 Task: Add Bigelow Matcha Green Tea With Turmeric to the cart.
Action: Mouse pressed left at (14, 121)
Screenshot: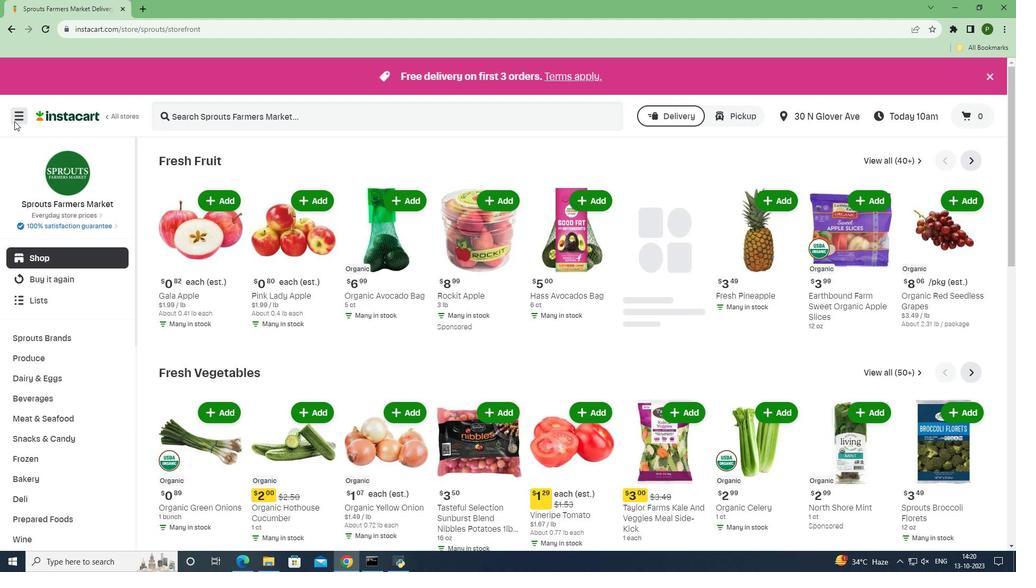 
Action: Mouse moved to (40, 286)
Screenshot: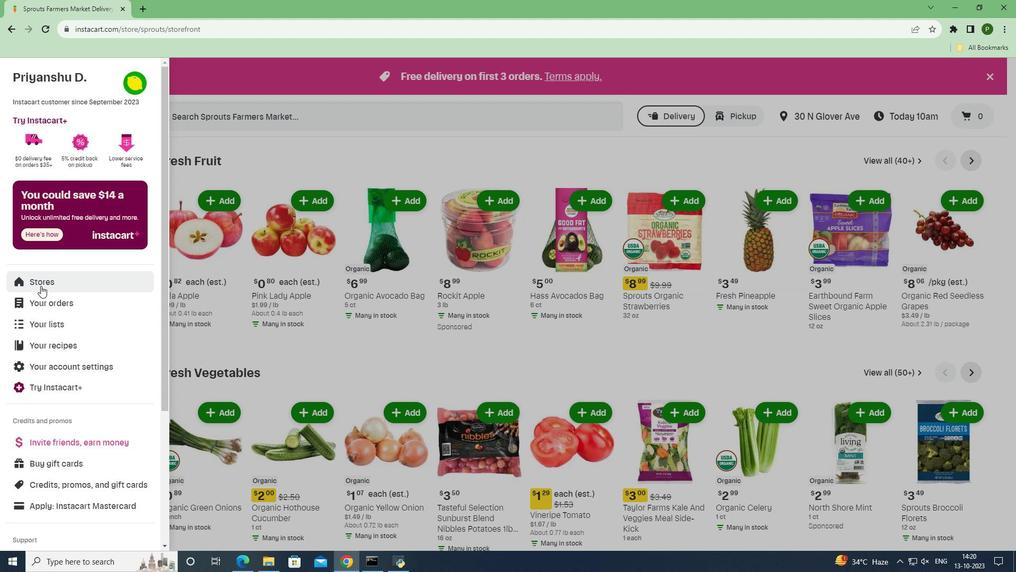 
Action: Mouse pressed left at (40, 286)
Screenshot: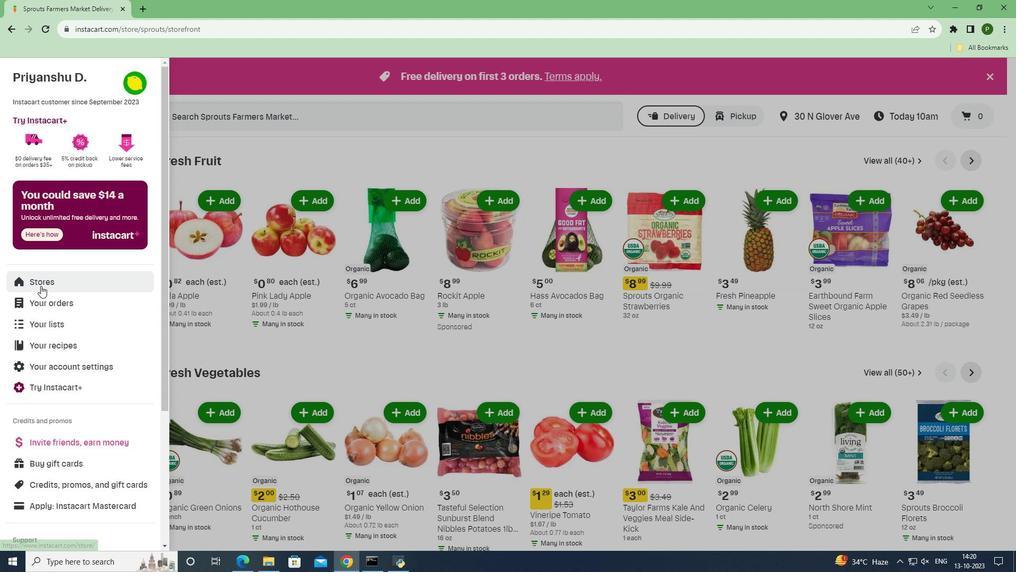 
Action: Mouse moved to (244, 122)
Screenshot: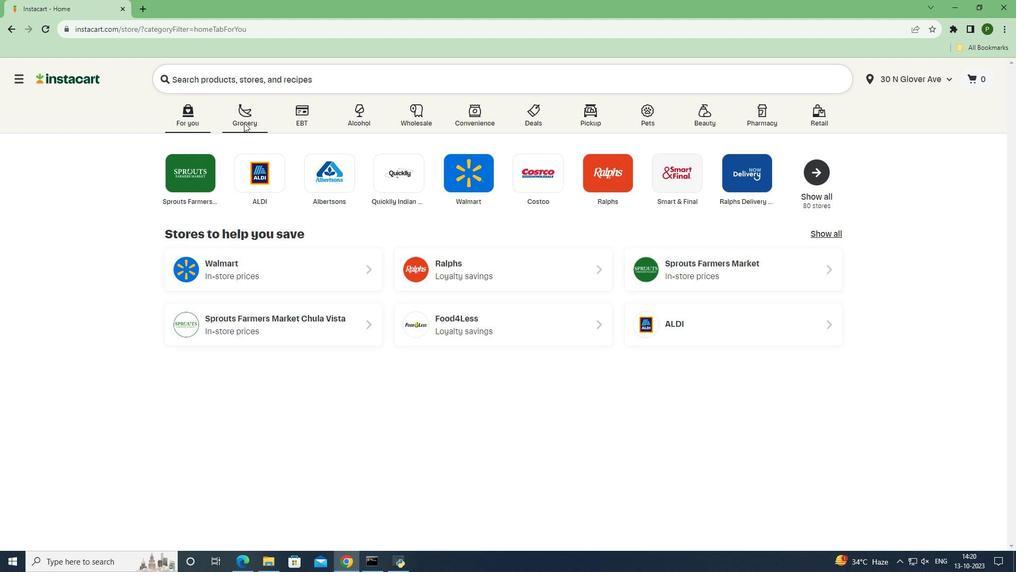 
Action: Mouse pressed left at (244, 122)
Screenshot: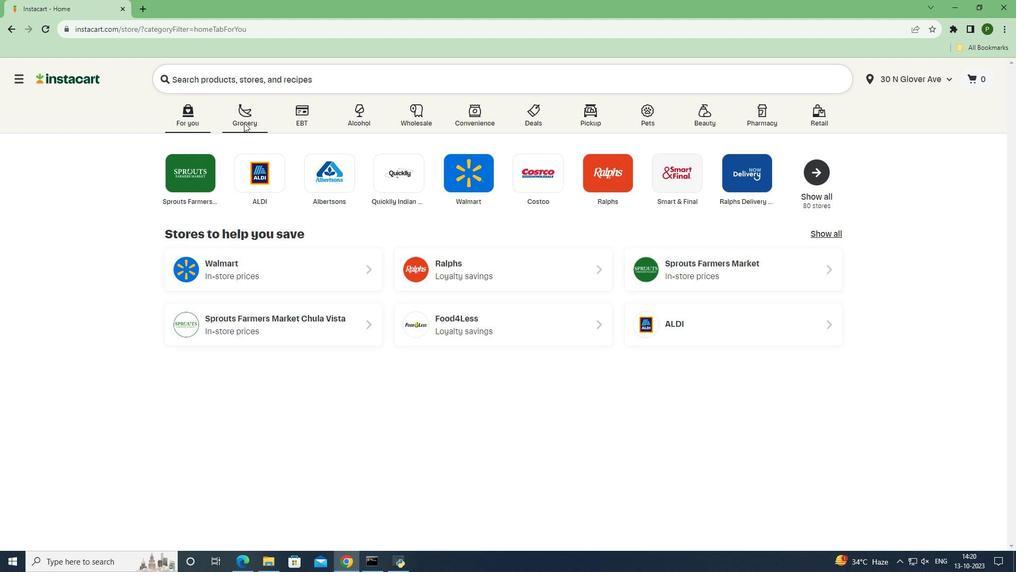 
Action: Mouse moved to (657, 240)
Screenshot: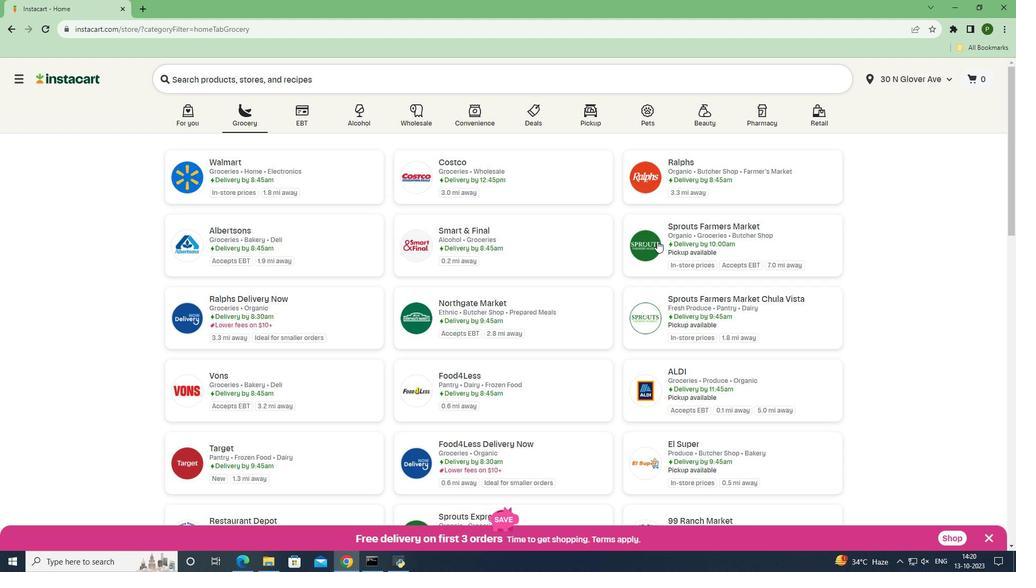 
Action: Mouse pressed left at (657, 240)
Screenshot: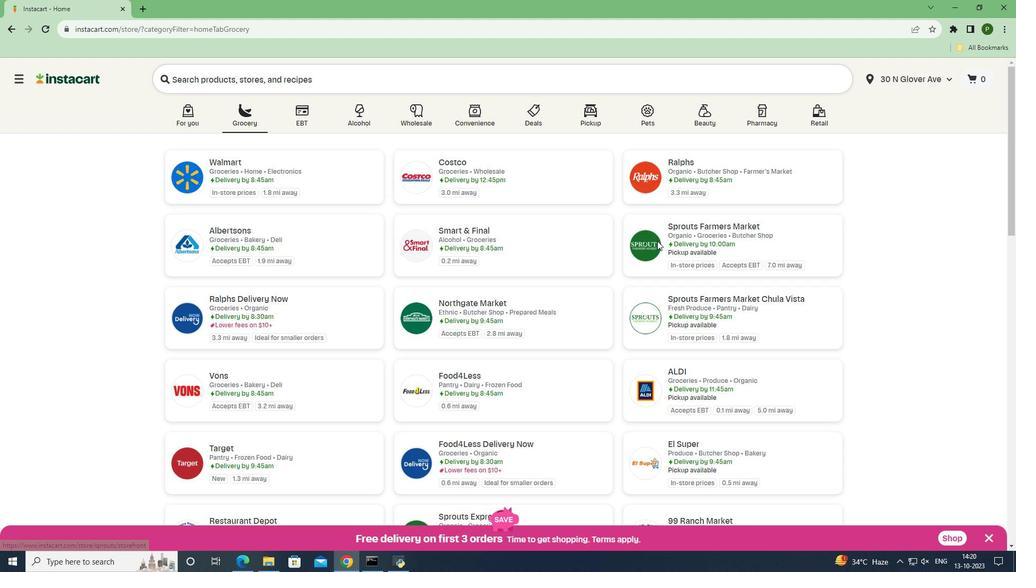 
Action: Mouse moved to (50, 395)
Screenshot: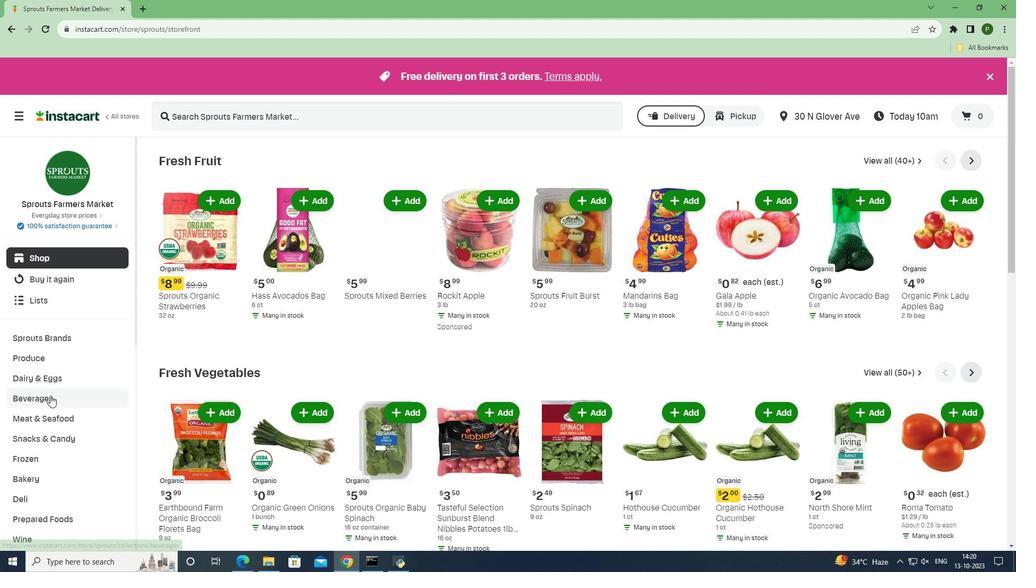 
Action: Mouse pressed left at (50, 395)
Screenshot: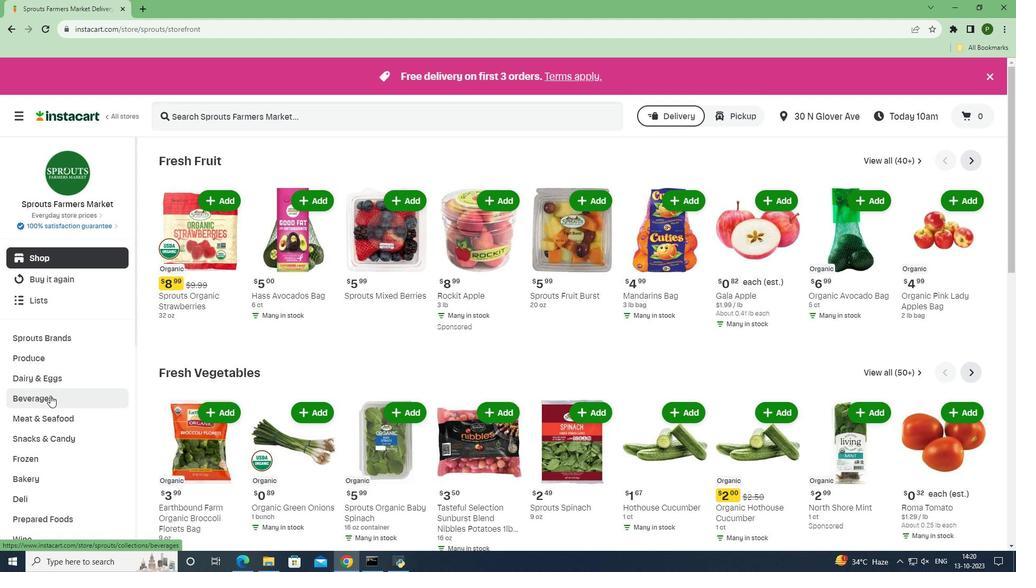 
Action: Mouse moved to (923, 185)
Screenshot: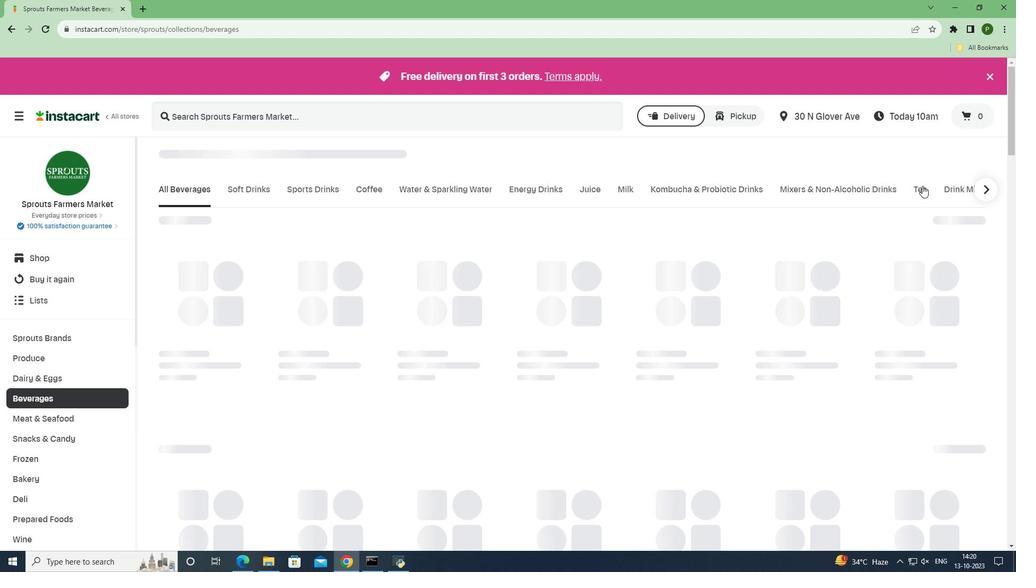 
Action: Mouse pressed left at (923, 185)
Screenshot: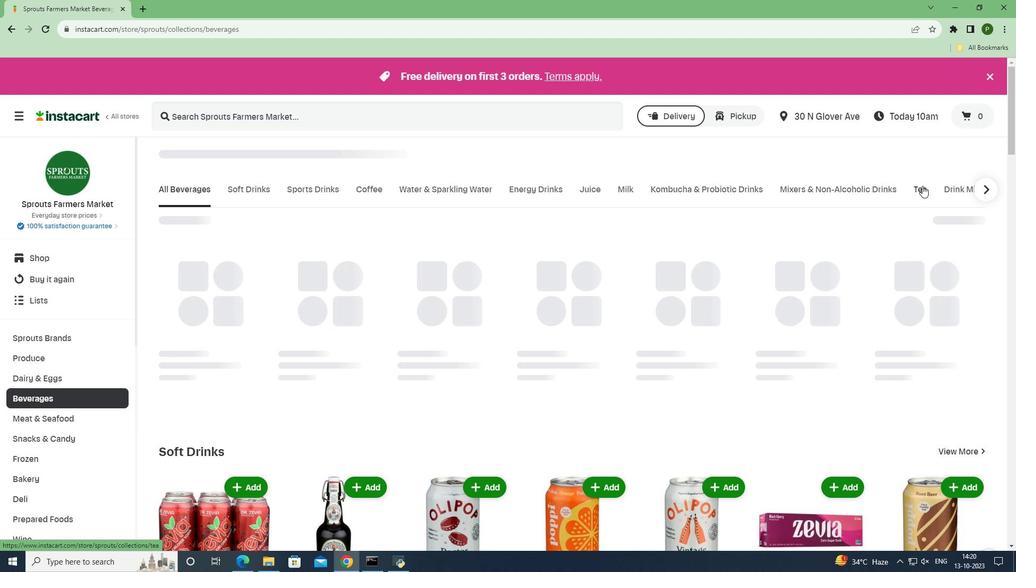
Action: Mouse moved to (398, 106)
Screenshot: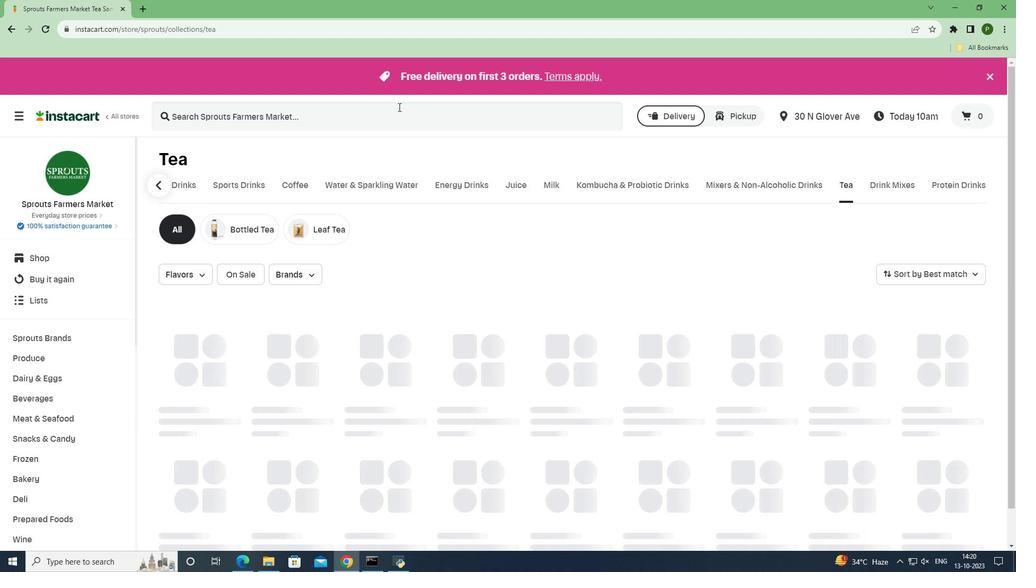 
Action: Mouse pressed left at (398, 106)
Screenshot: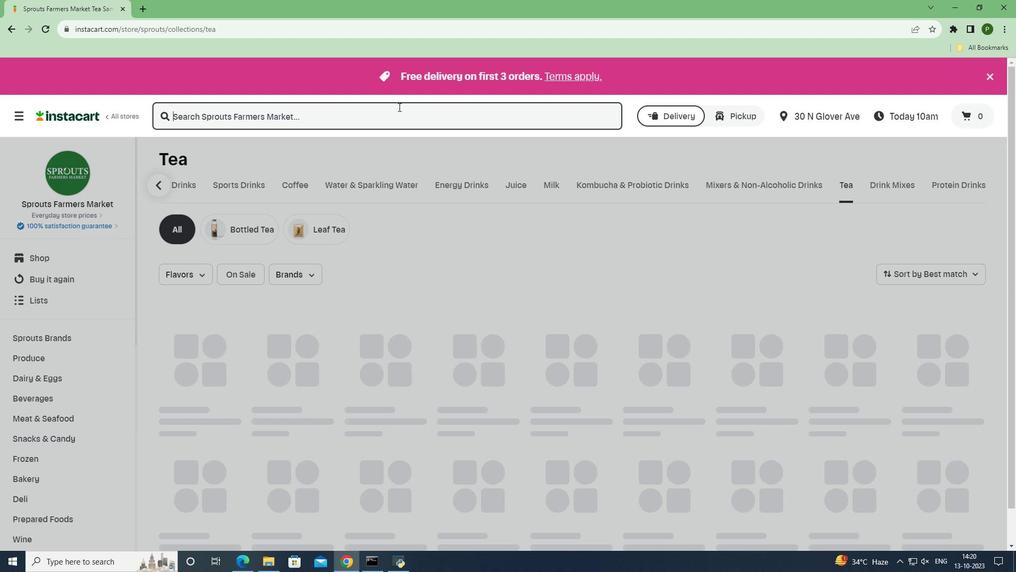 
Action: Key pressed <Key.caps_lock>B<Key.caps_lock>igelow<Key.space><Key.caps_lock>M<Key.caps_lock>atcha<Key.space><Key.caps_lock>G<Key.caps_lock>reen<Key.space><Key.caps_lock>T<Key.caps_lock>ea<Key.space><Key.caps_lock>W<Key.caps_lock>ith<Key.space><Key.caps_lock>T<Key.caps_lock>urmeric<Key.space><Key.enter>
Screenshot: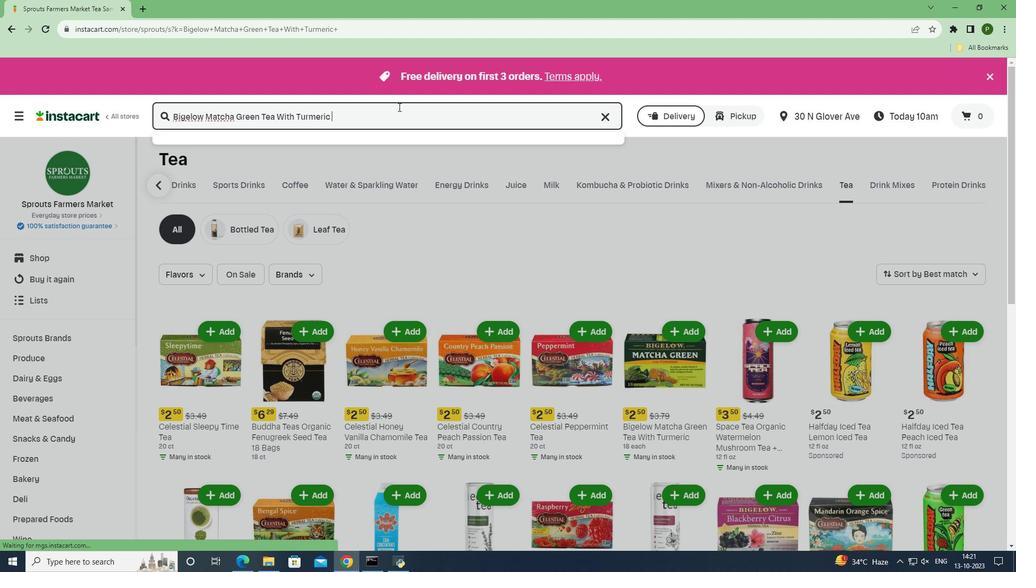 
Action: Mouse moved to (612, 201)
Screenshot: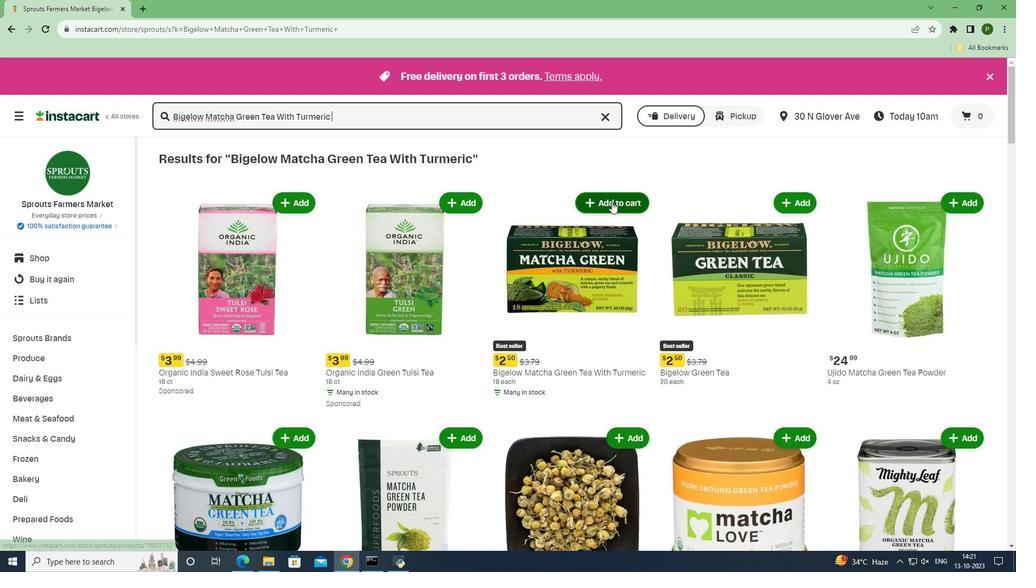 
Action: Mouse pressed left at (612, 201)
Screenshot: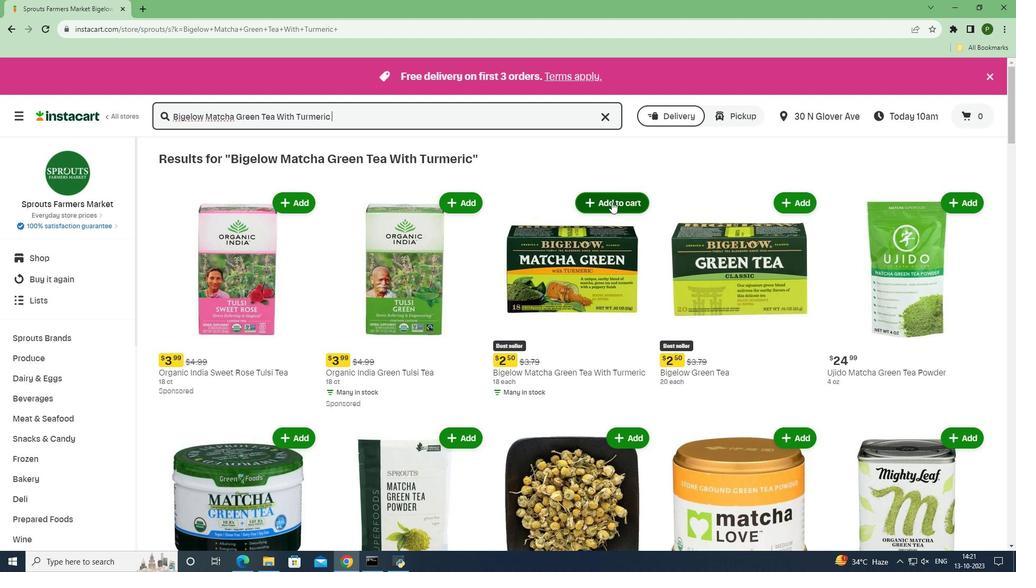 
Action: Mouse moved to (646, 237)
Screenshot: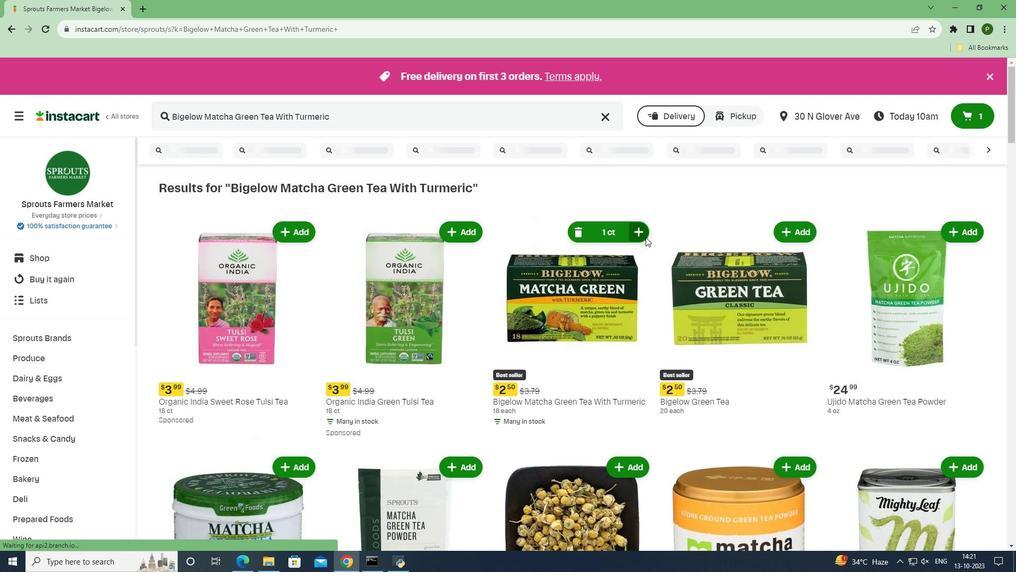 
